 Task: Create a section Breakneck Pace and in the section, add a milestone High Availability Implementation in the project AgileFalcon
Action: Mouse moved to (66, 388)
Screenshot: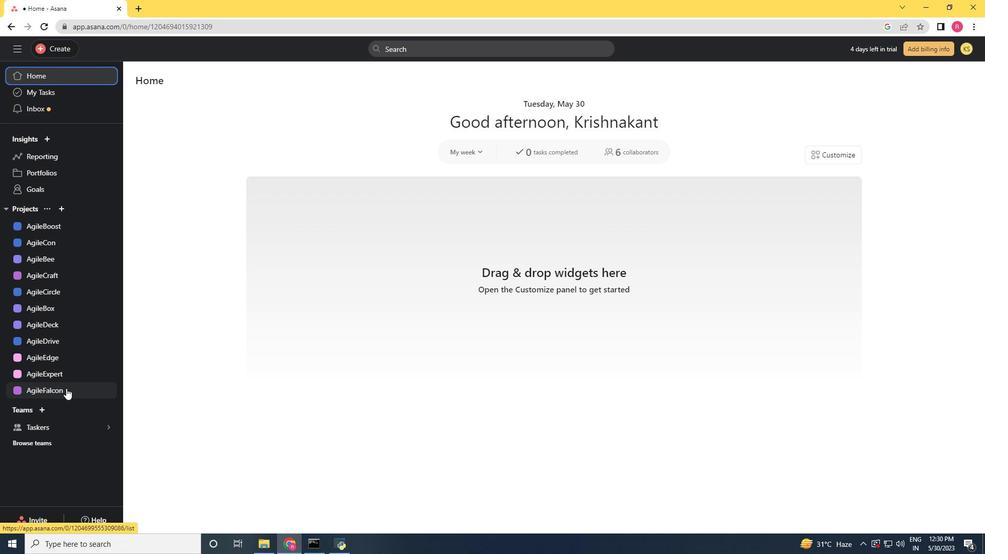 
Action: Mouse pressed left at (66, 388)
Screenshot: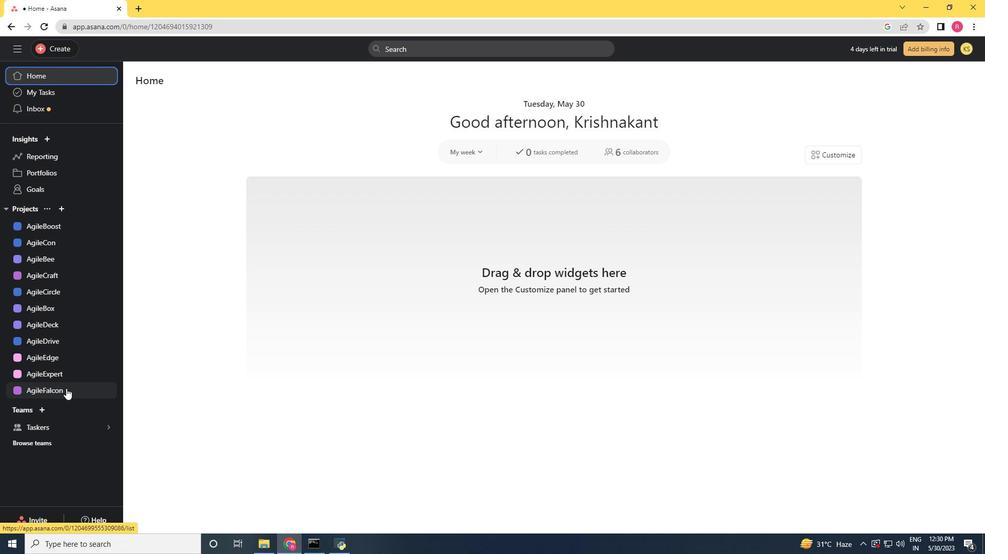 
Action: Mouse moved to (160, 407)
Screenshot: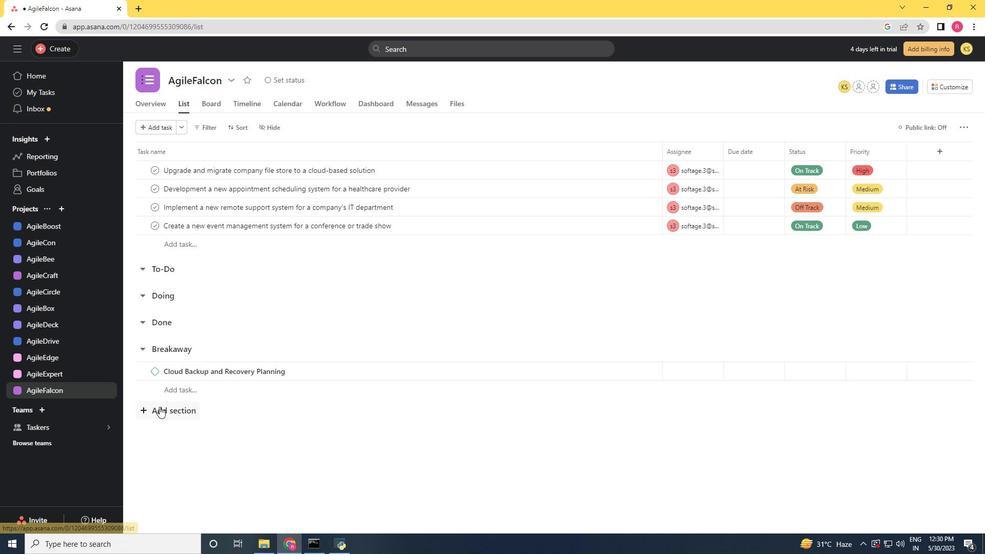 
Action: Mouse pressed left at (160, 407)
Screenshot: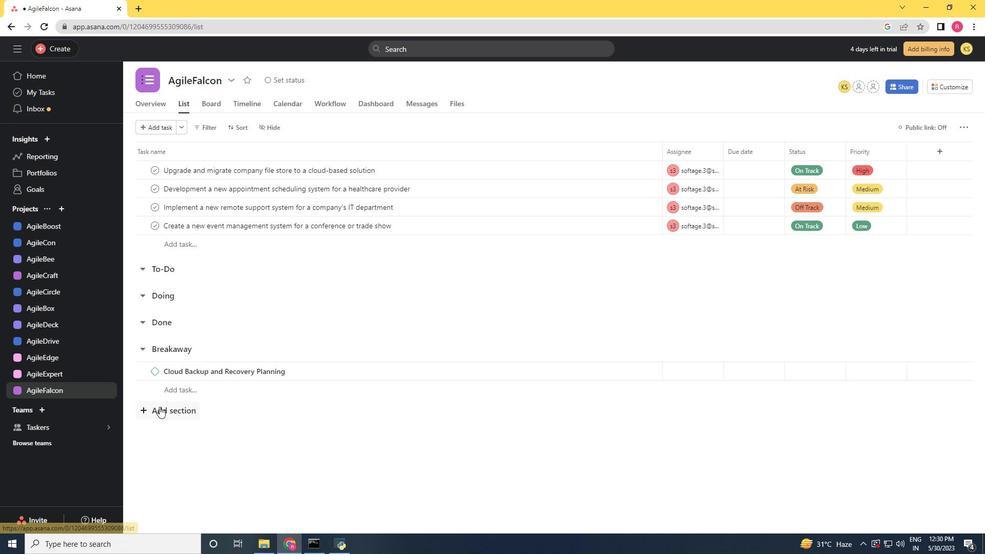 
Action: Key pressed <Key.shift>Breakneck<Key.space><Key.shift>Pace<Key.enter><Key.shift><Key.shift><Key.shift><Key.shift><Key.shift><Key.shift><Key.shift><Key.shift><Key.shift><Key.shift><Key.shift><Key.shift><Key.shift><Key.shift><Key.shift>High<Key.space><Key.shift><Key.shift><Key.shift><Key.shift><Key.shift>Availability<Key.space><Key.shift>Implementation
Screenshot: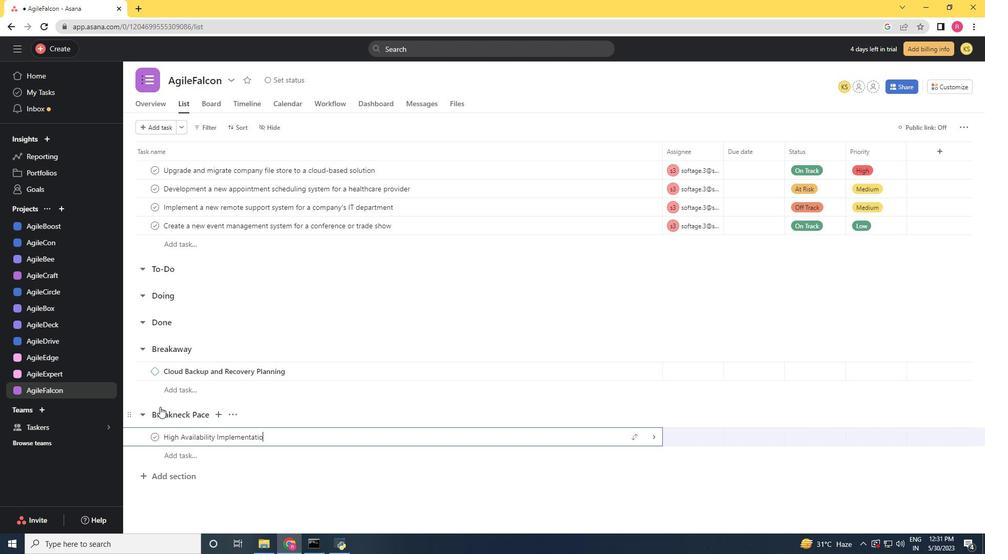 
Action: Mouse moved to (360, 436)
Screenshot: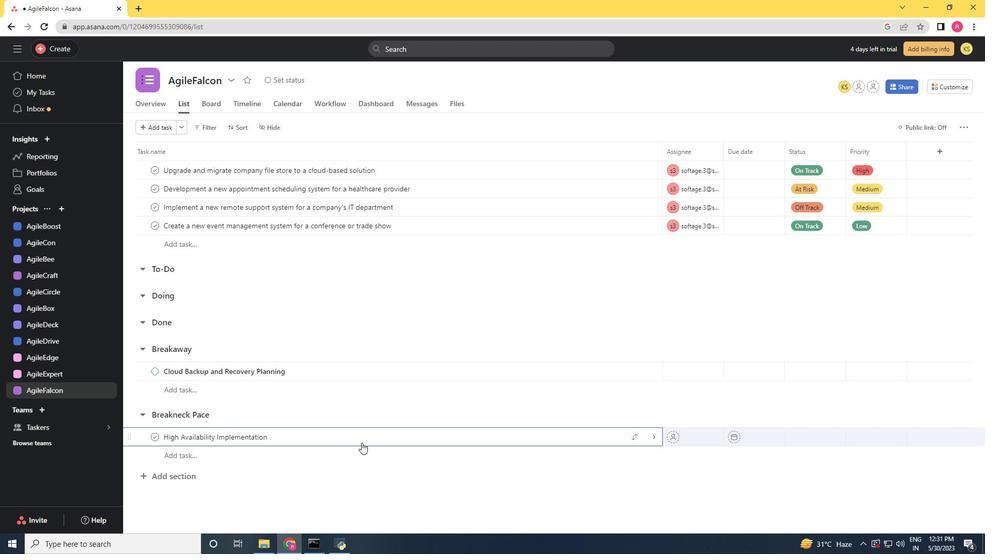 
Action: Mouse pressed right at (360, 436)
Screenshot: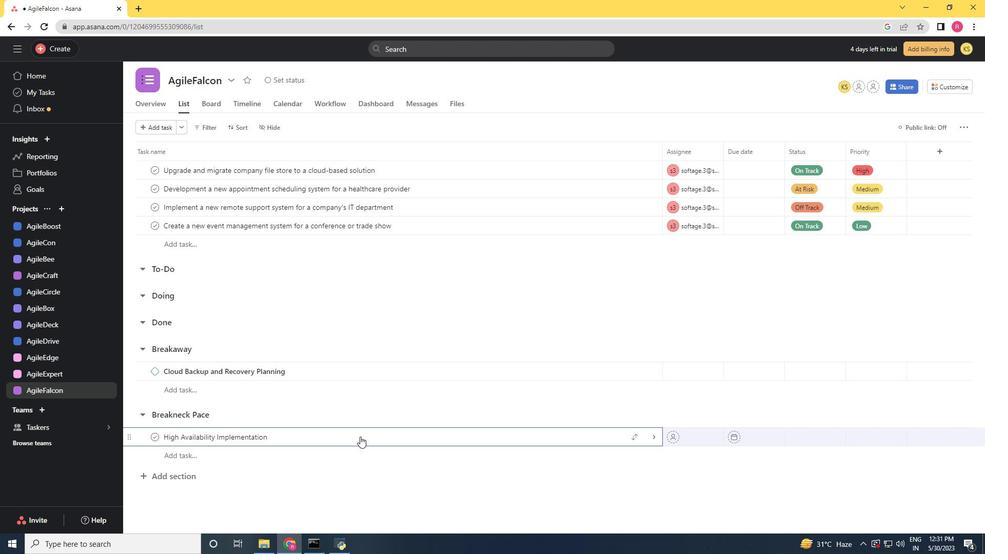 
Action: Mouse moved to (406, 385)
Screenshot: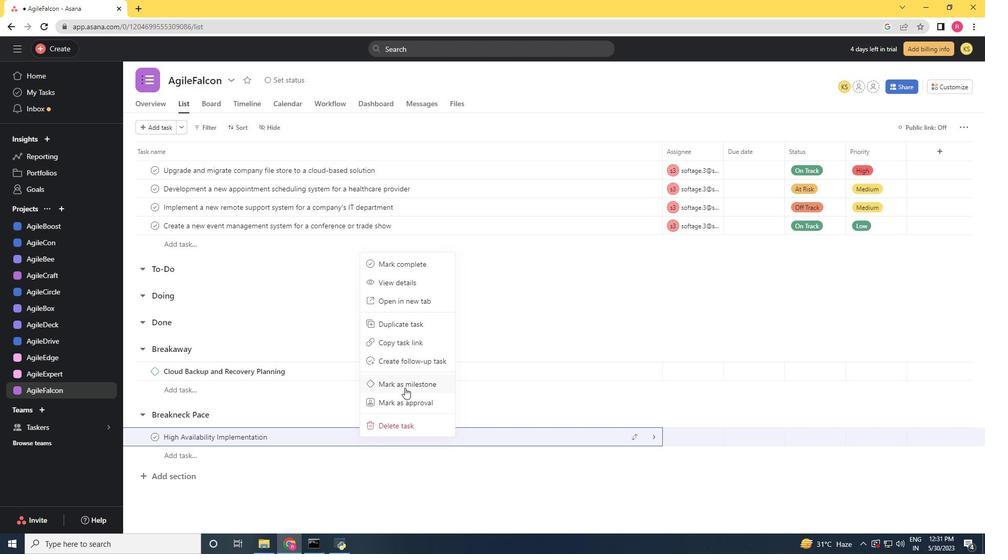 
Action: Mouse pressed left at (406, 385)
Screenshot: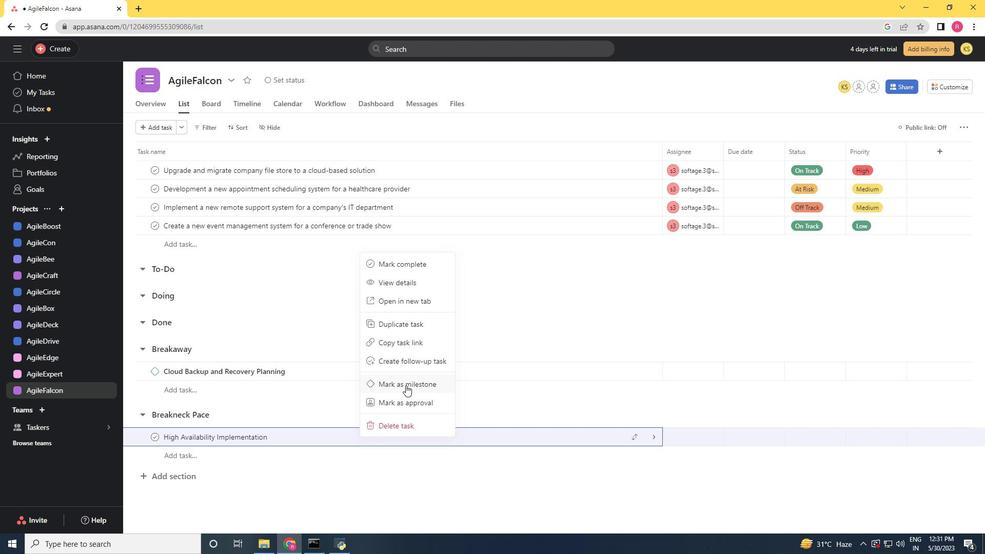 
